 Task: Create in the project UniTech and in the Backlog issue 'Integrate a new augmented reality feature into an existing mobile application to enhance user experience and engagement' a child issue 'Integration with online payment systems', and assign it to team member softage.4@softage.net.
Action: Mouse moved to (768, 499)
Screenshot: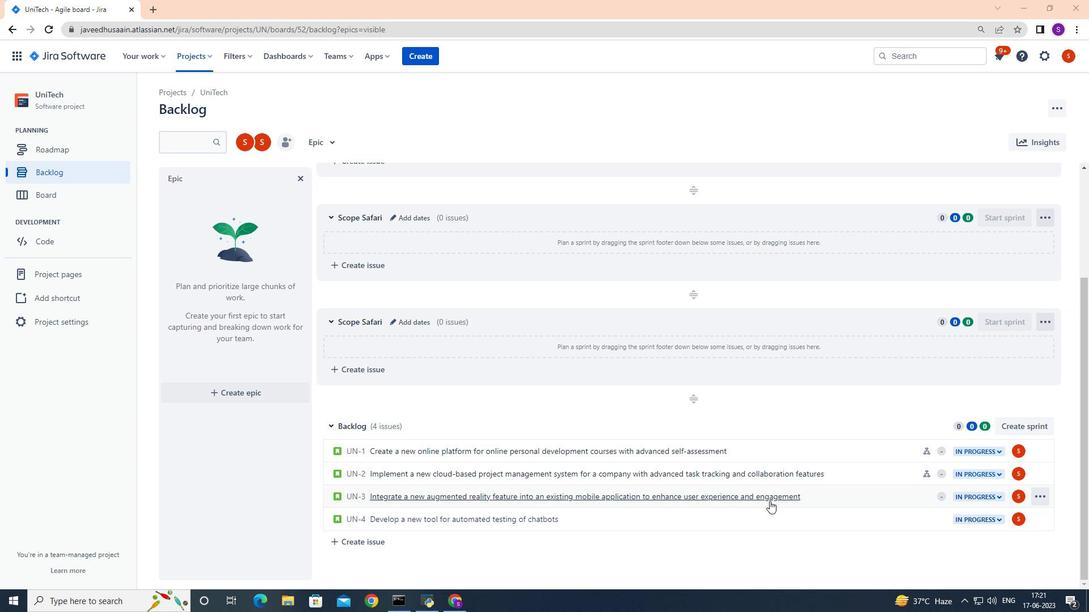 
Action: Mouse pressed left at (768, 499)
Screenshot: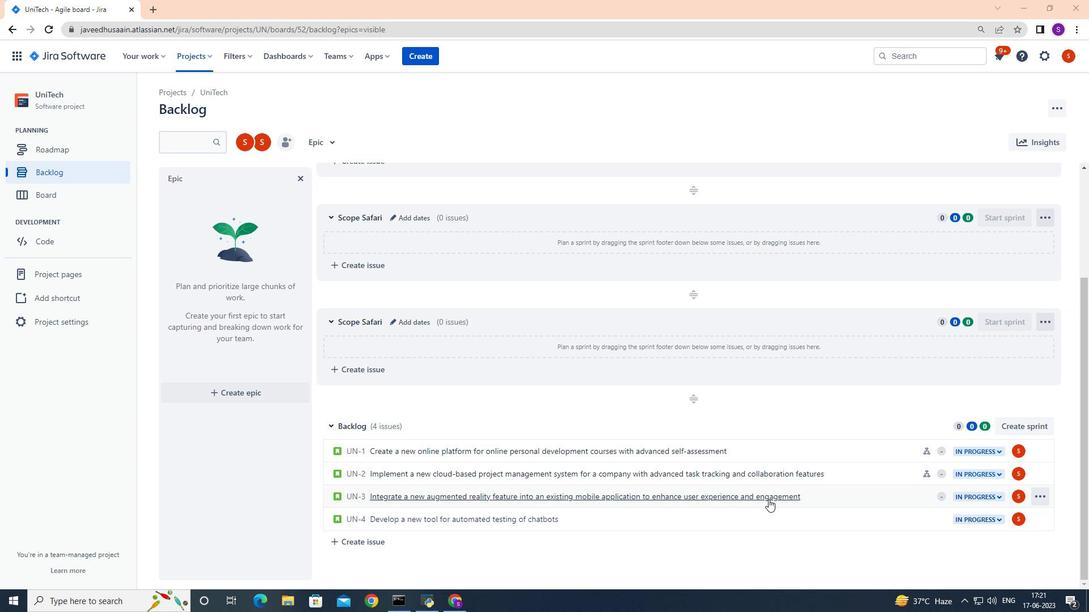 
Action: Mouse moved to (885, 268)
Screenshot: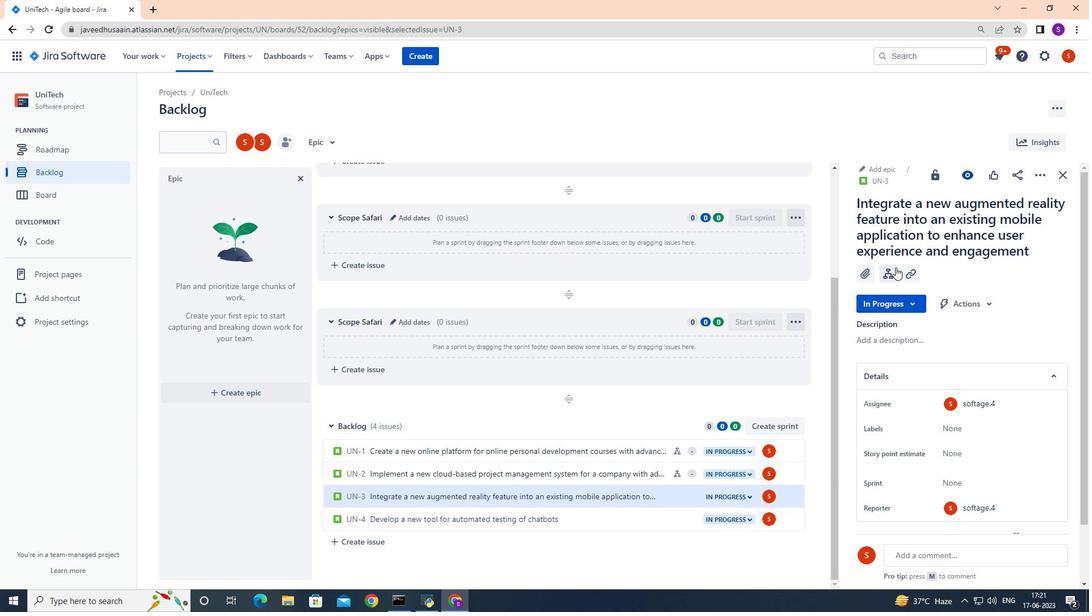 
Action: Mouse pressed left at (885, 268)
Screenshot: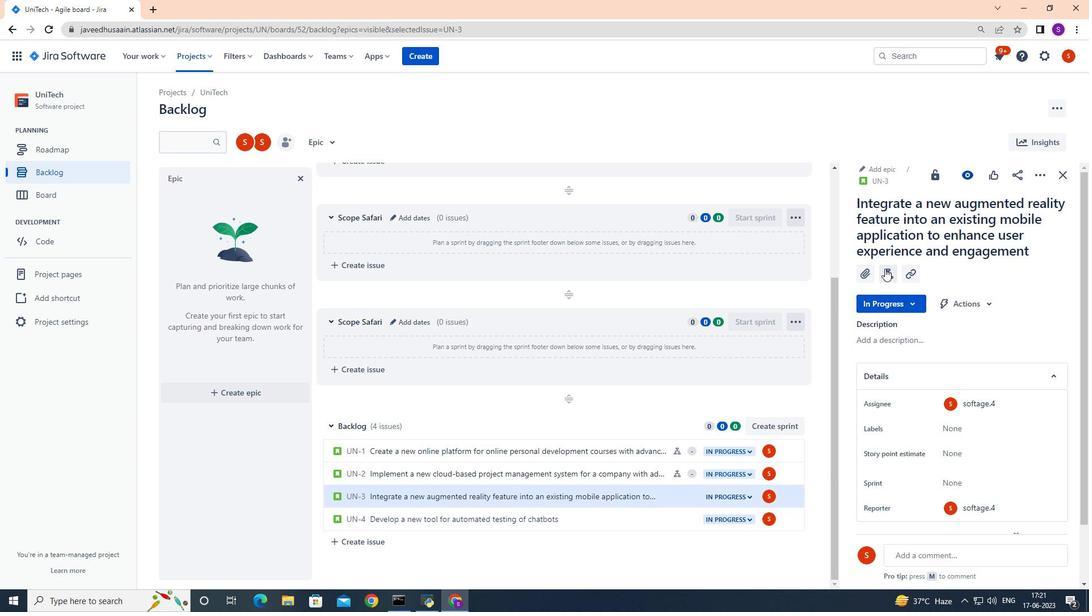 
Action: Mouse moved to (899, 364)
Screenshot: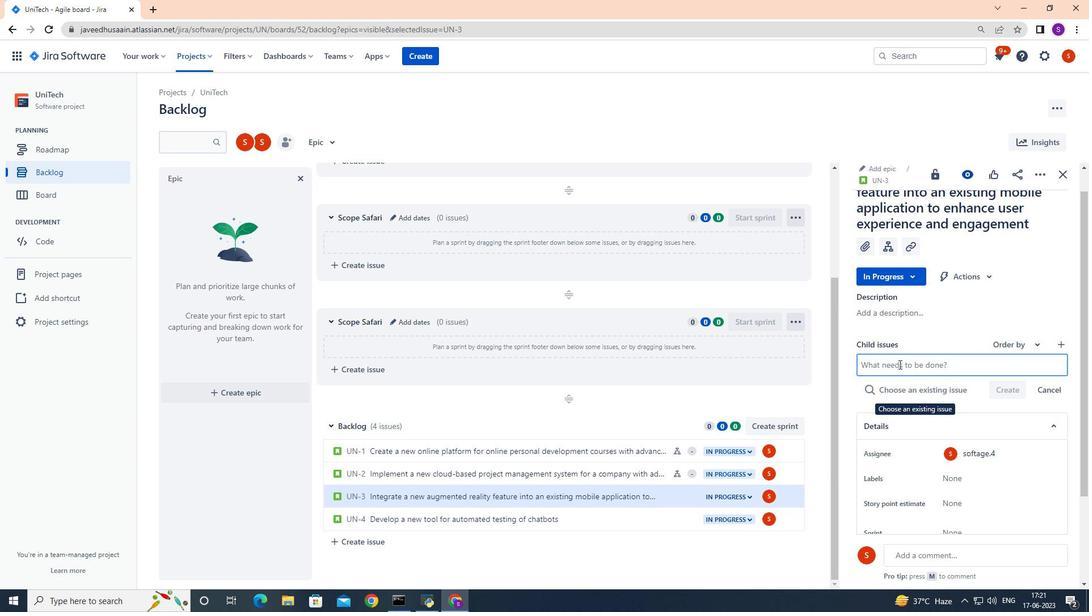 
Action: Mouse pressed left at (899, 364)
Screenshot: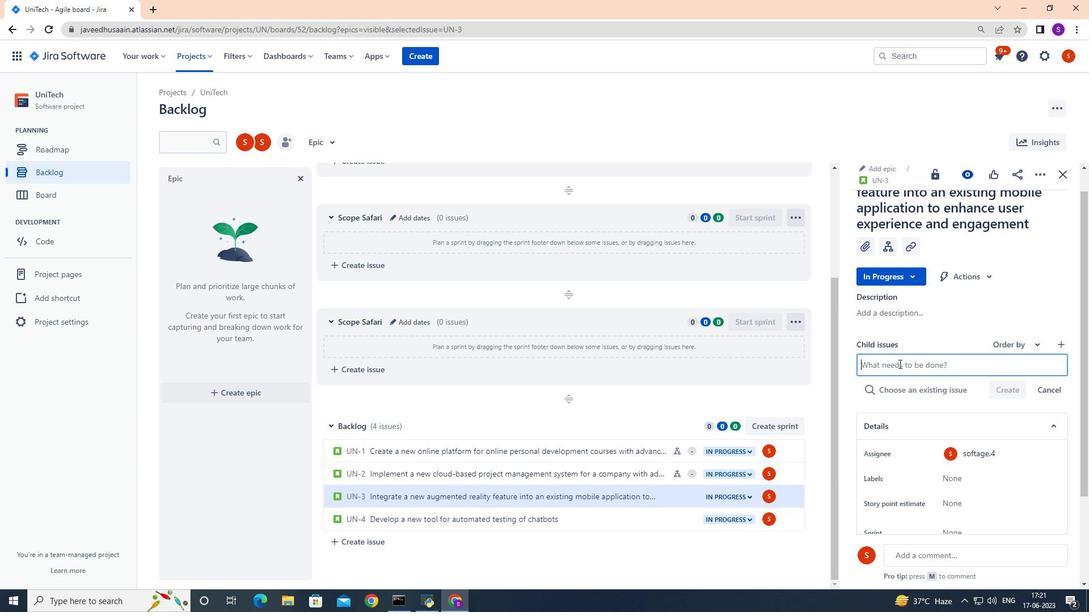 
Action: Key pressed <Key.shift>Inter<Key.backspace>gration<Key.space>with<Key.space>online<Key.space>payment<Key.space>sysy<Key.backspace>ten<Key.backspace>ms
Screenshot: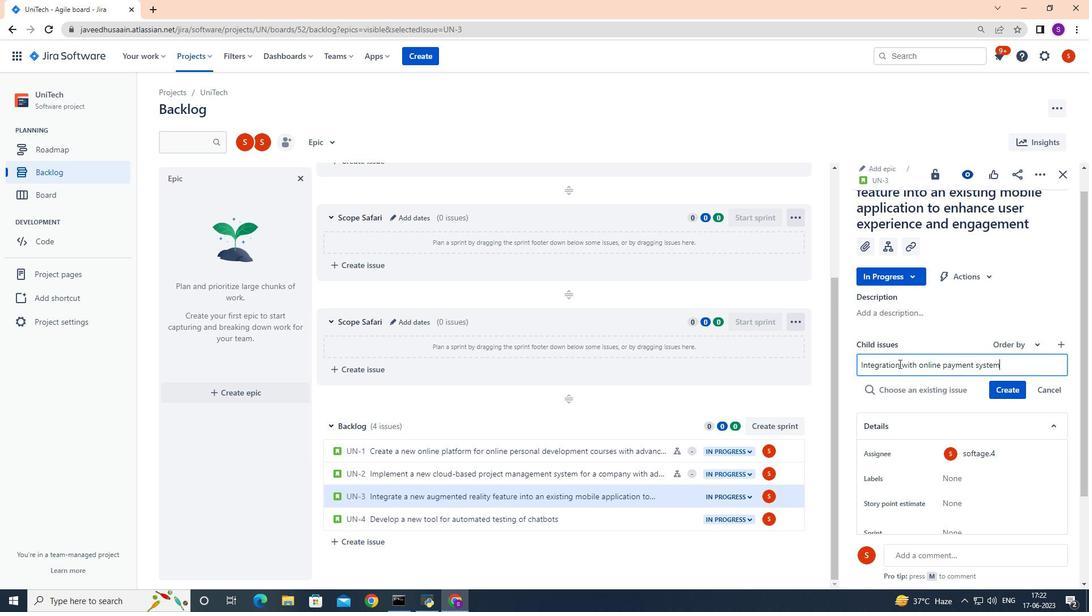 
Action: Mouse moved to (1007, 384)
Screenshot: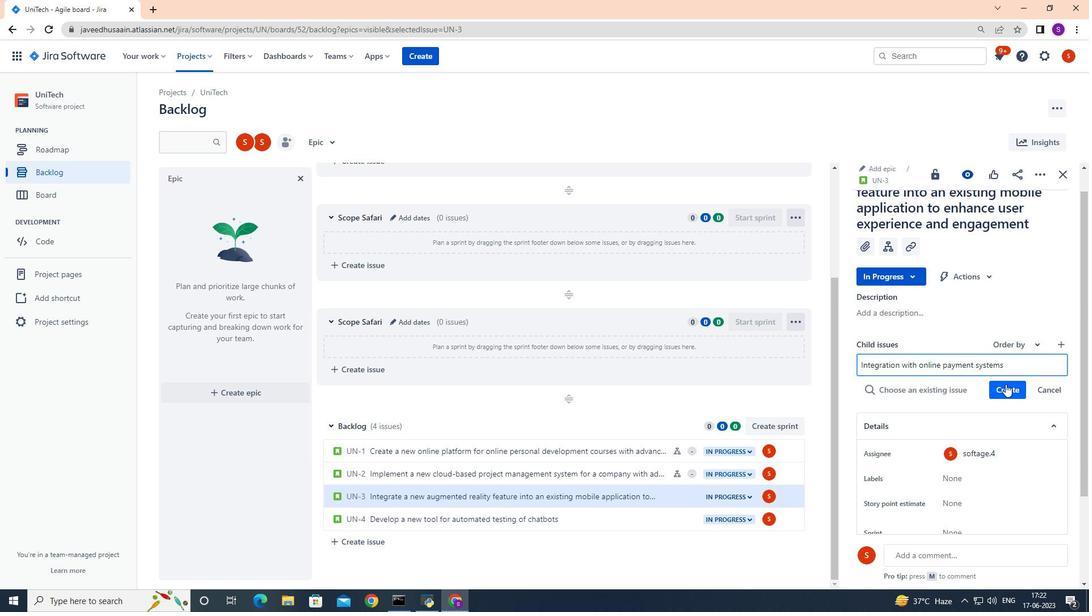 
Action: Mouse pressed left at (1007, 384)
Screenshot: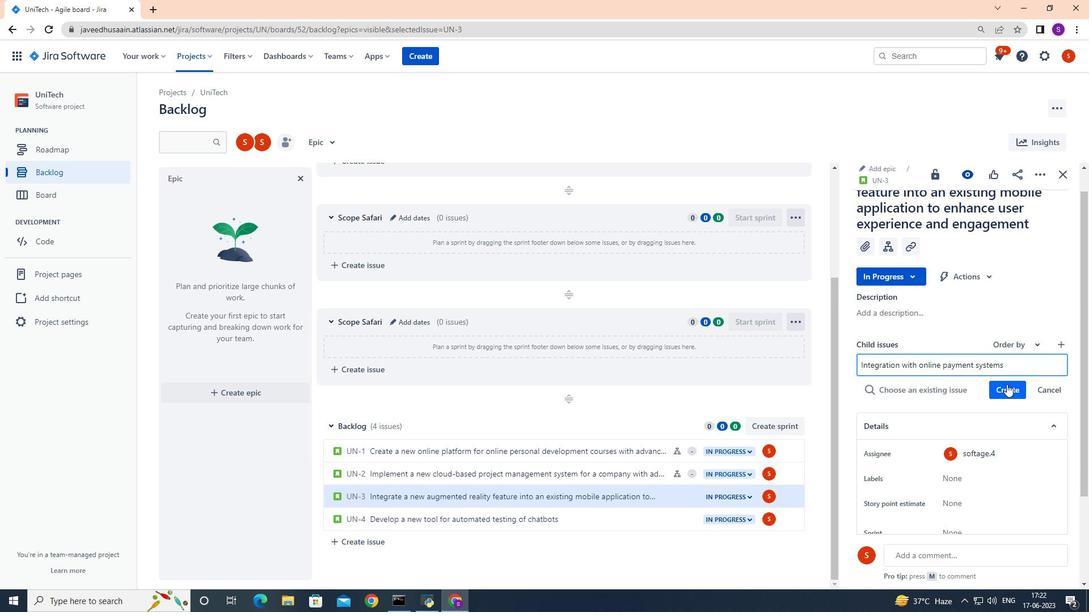 
Action: Mouse moved to (1020, 371)
Screenshot: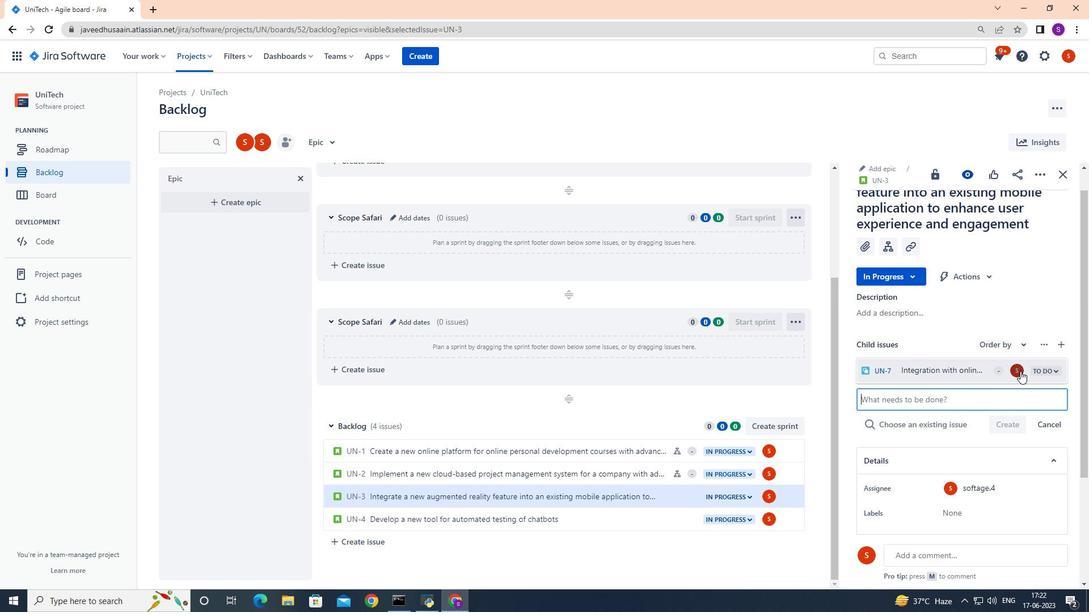 
Action: Mouse pressed left at (1020, 371)
Screenshot: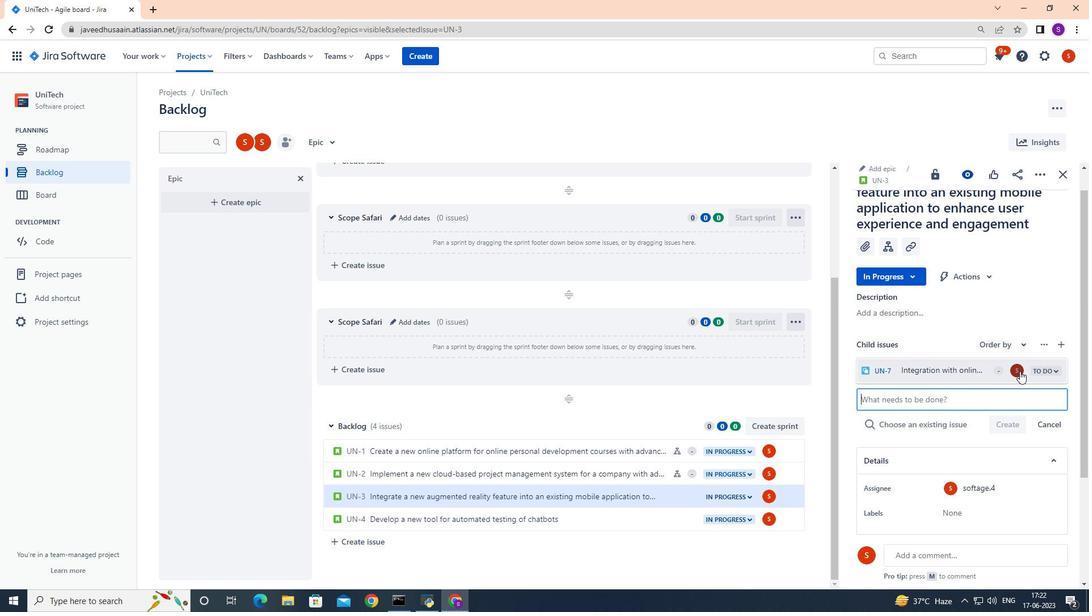 
Action: Mouse moved to (952, 317)
Screenshot: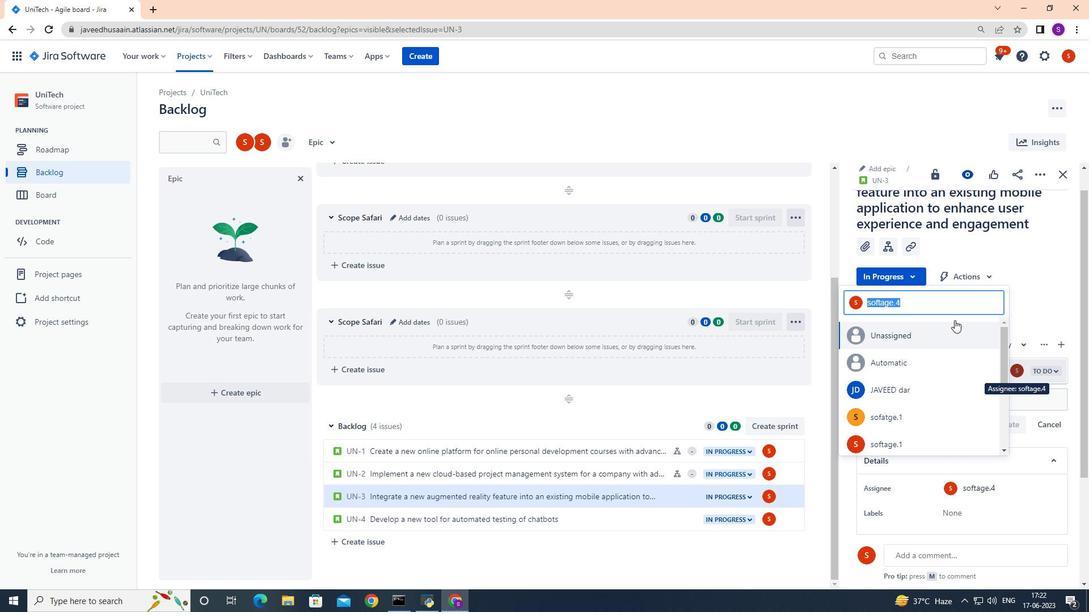 
Action: Key pressed <Key.backspace>softage.4<Key.shift><Key.shift><Key.shift><Key.shift><Key.shift><Key.shift><Key.shift><Key.shift><Key.shift><Key.shift><Key.shift><Key.shift><Key.shift><Key.shift><Key.shift><Key.shift><Key.shift><Key.shift><Key.shift><Key.shift><Key.shift><Key.shift><Key.shift><Key.shift><Key.shift><Key.shift><Key.shift><Key.shift><Key.shift><Key.shift><Key.shift><Key.shift><Key.shift><Key.shift><Key.shift><Key.shift><Key.shift><Key.shift><Key.shift><Key.shift><Key.shift><Key.shift><Key.shift><Key.shift><Key.shift><Key.shift><Key.shift><Key.shift><Key.shift><Key.shift><Key.shift><Key.shift><Key.shift><Key.shift><Key.shift>@sofatg<Key.backspace><Key.backspace><Key.backspace>tage.net
Screenshot: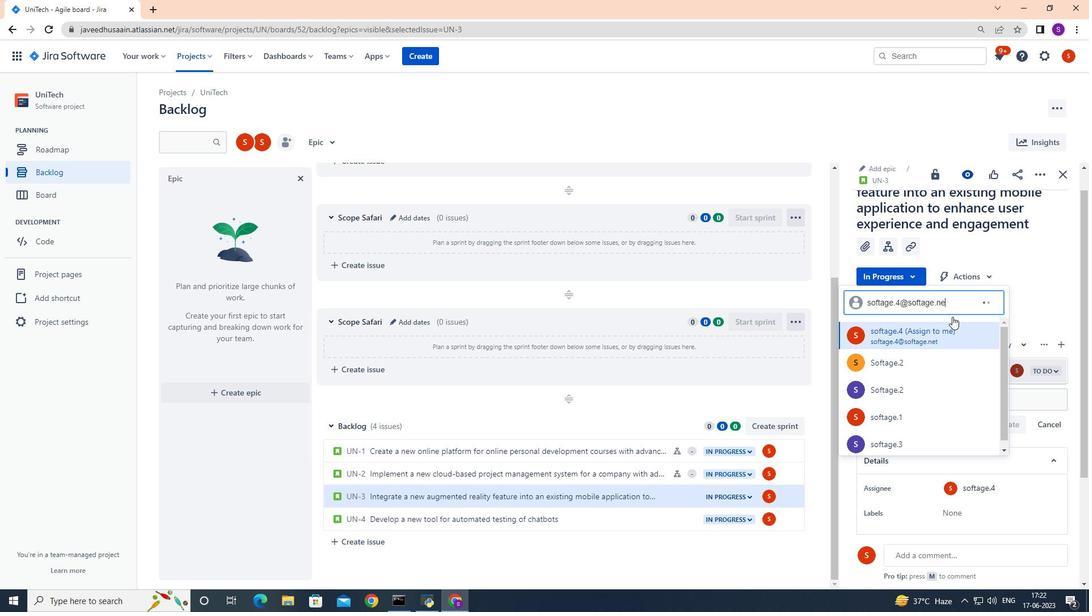 
Action: Mouse moved to (923, 369)
Screenshot: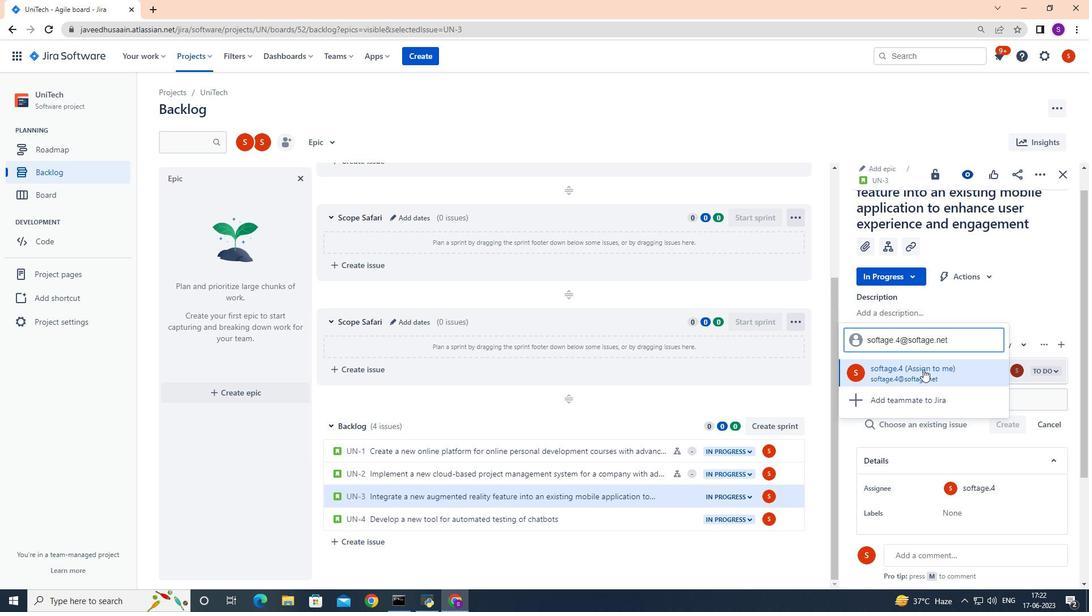
Action: Mouse pressed left at (923, 369)
Screenshot: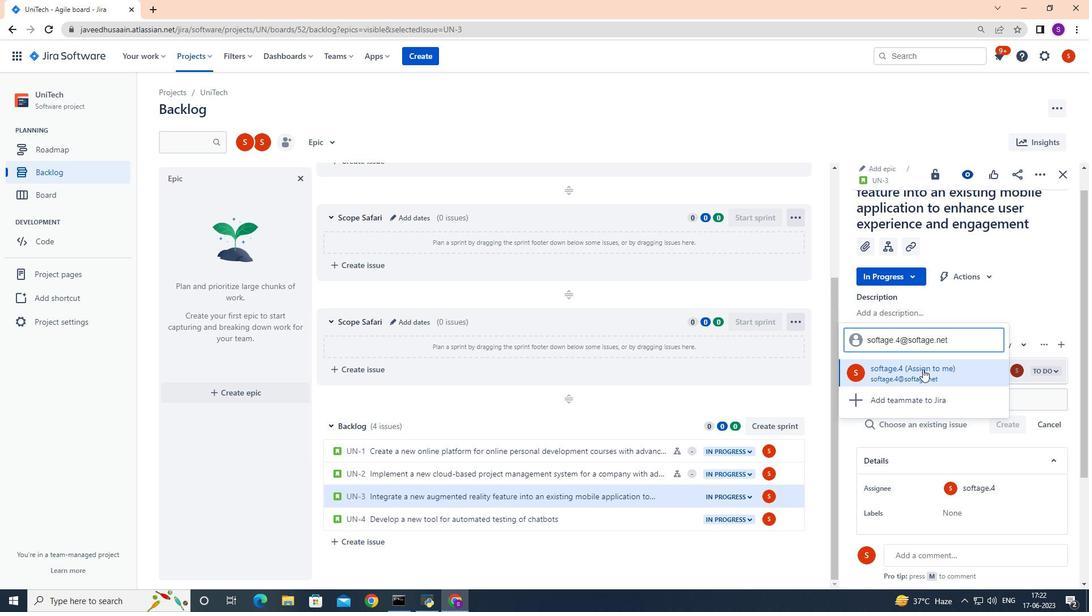 
Action: Mouse moved to (1041, 288)
Screenshot: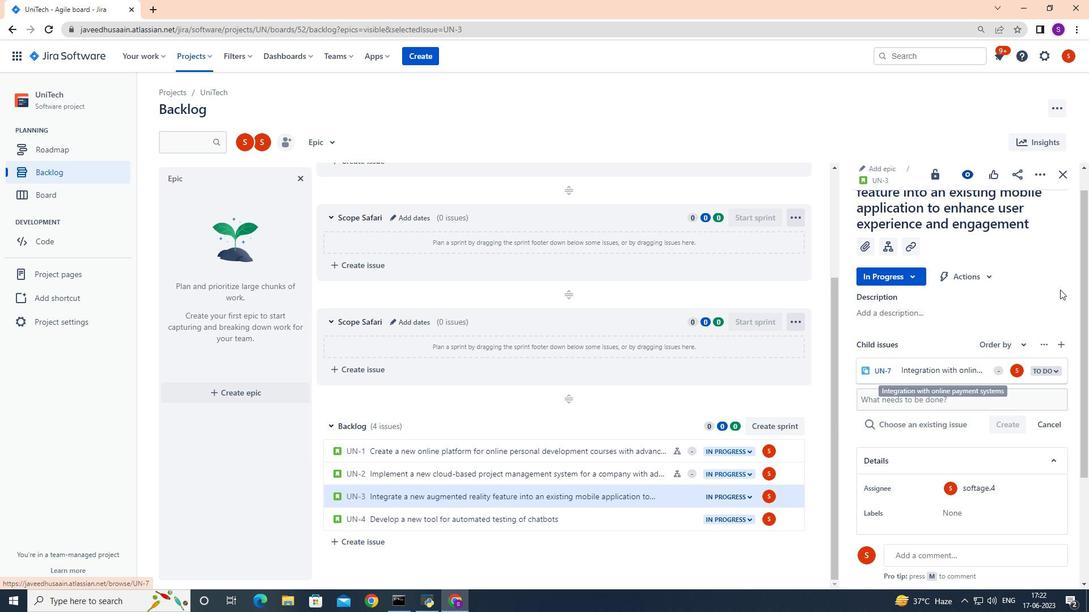 
Action: Mouse pressed left at (1041, 288)
Screenshot: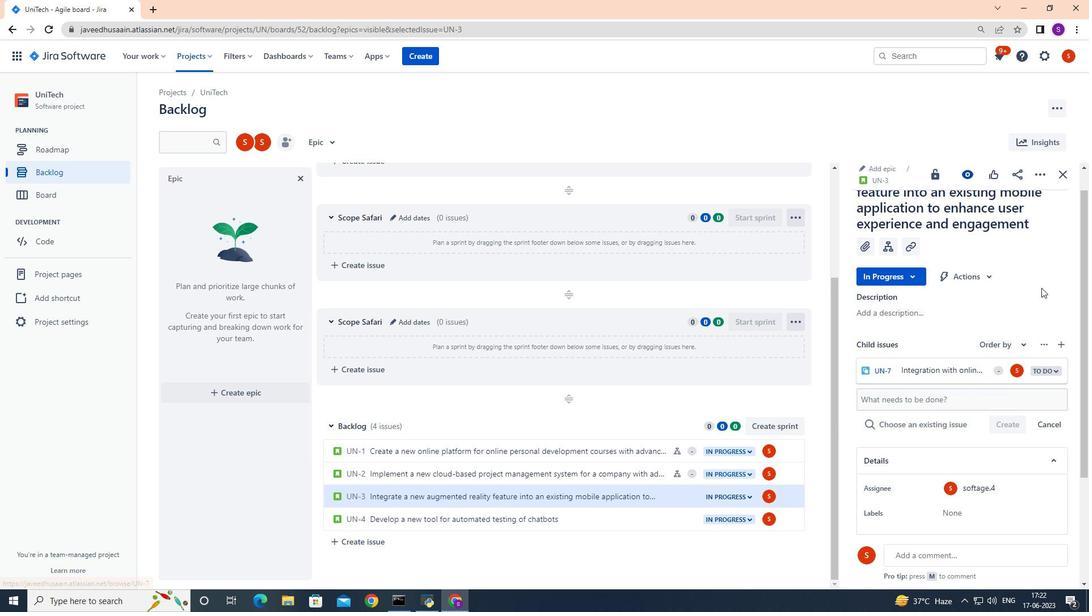 
